 Task: Select the website type as blog.
Action: Mouse moved to (640, 80)
Screenshot: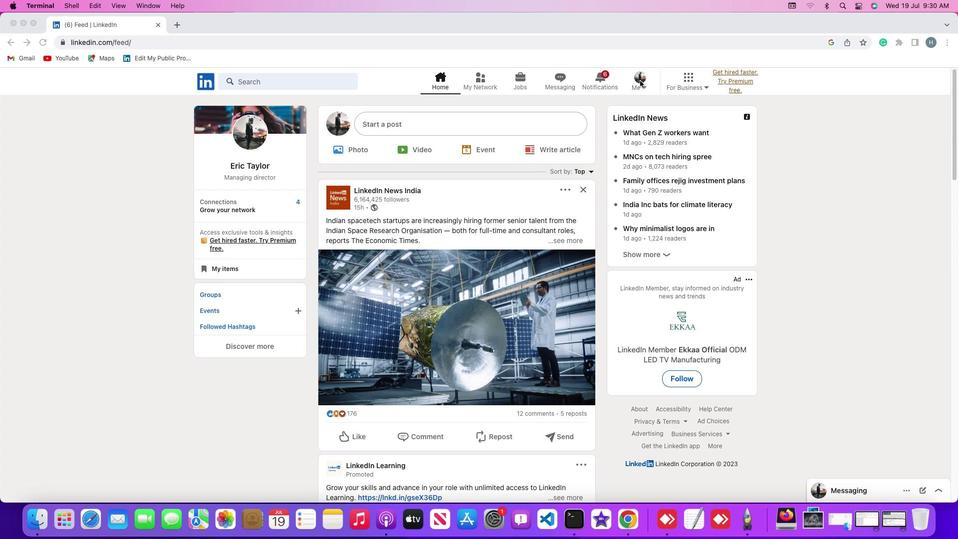 
Action: Mouse pressed left at (640, 80)
Screenshot: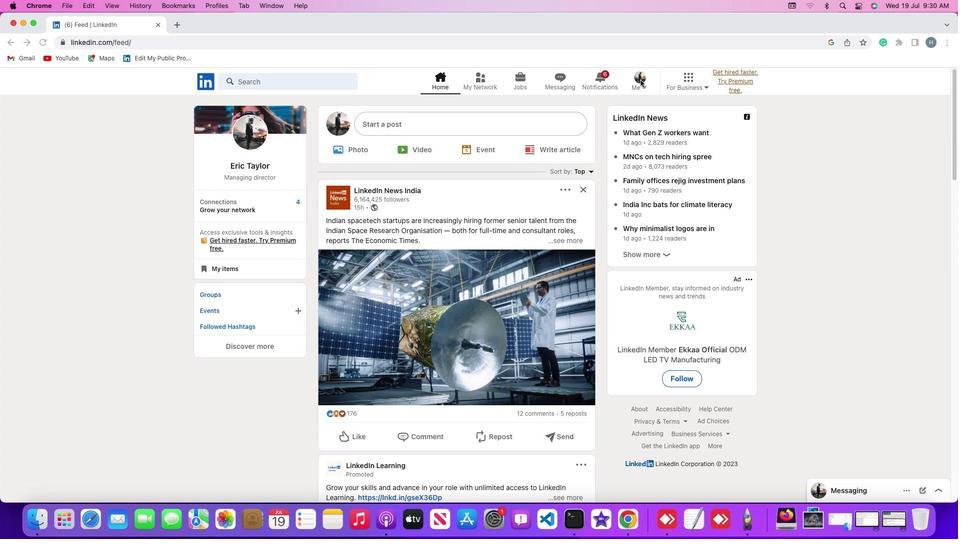
Action: Mouse moved to (642, 83)
Screenshot: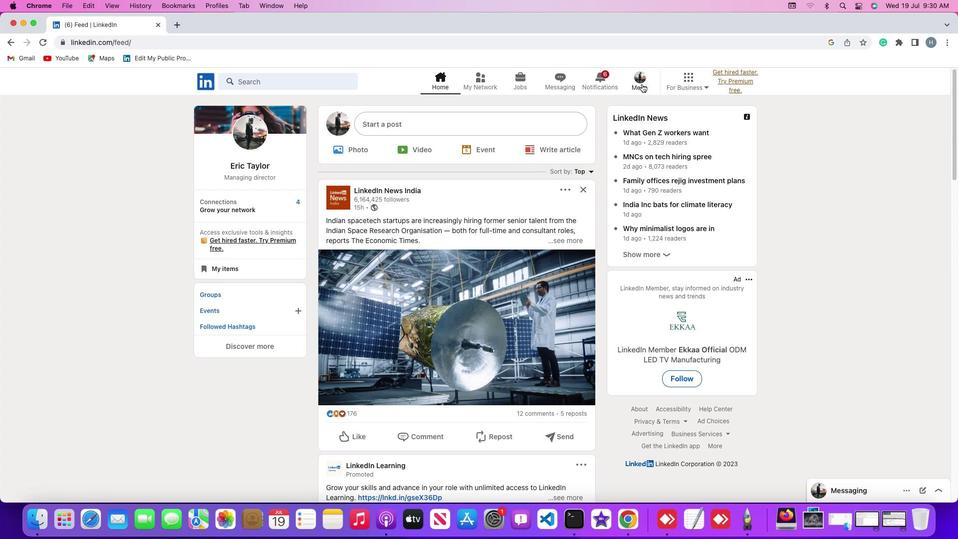 
Action: Mouse pressed left at (642, 83)
Screenshot: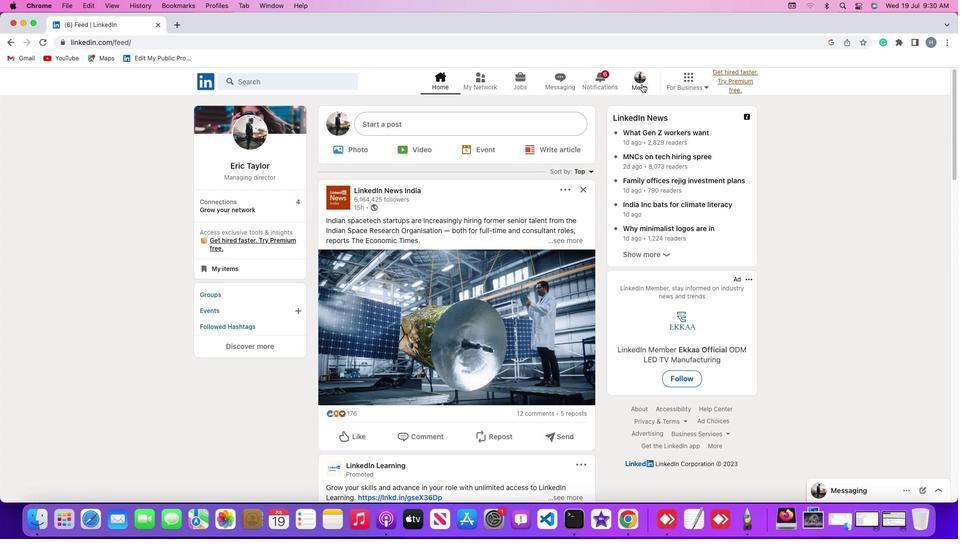 
Action: Mouse moved to (633, 138)
Screenshot: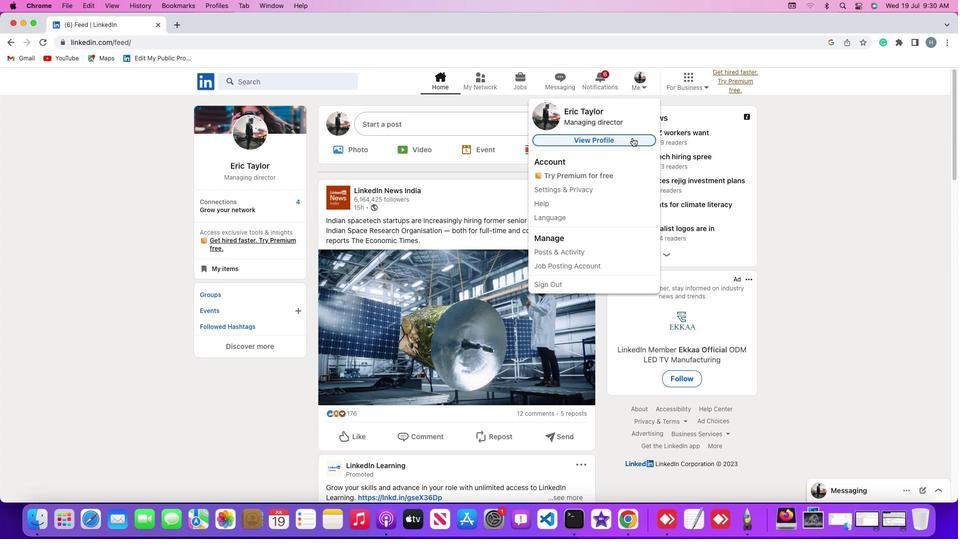 
Action: Mouse pressed left at (633, 138)
Screenshot: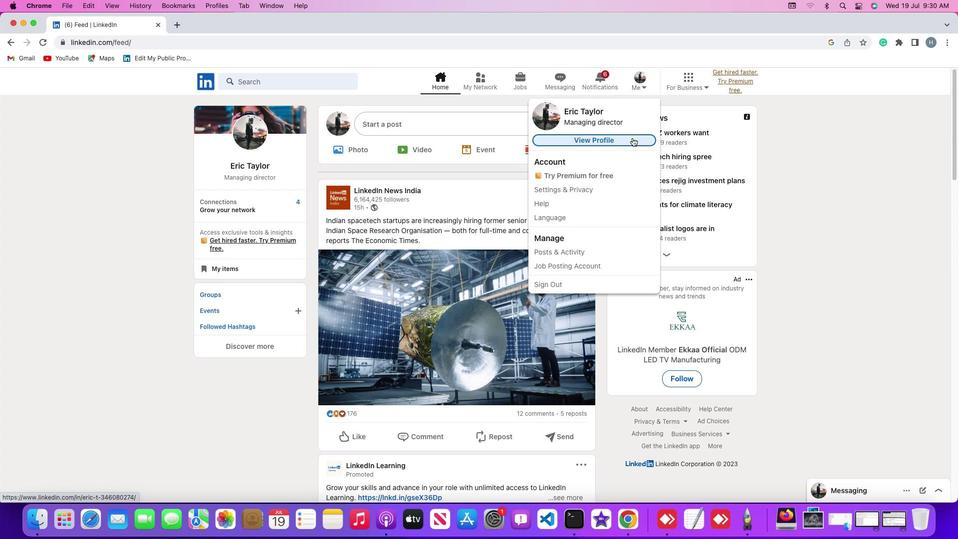 
Action: Mouse moved to (579, 219)
Screenshot: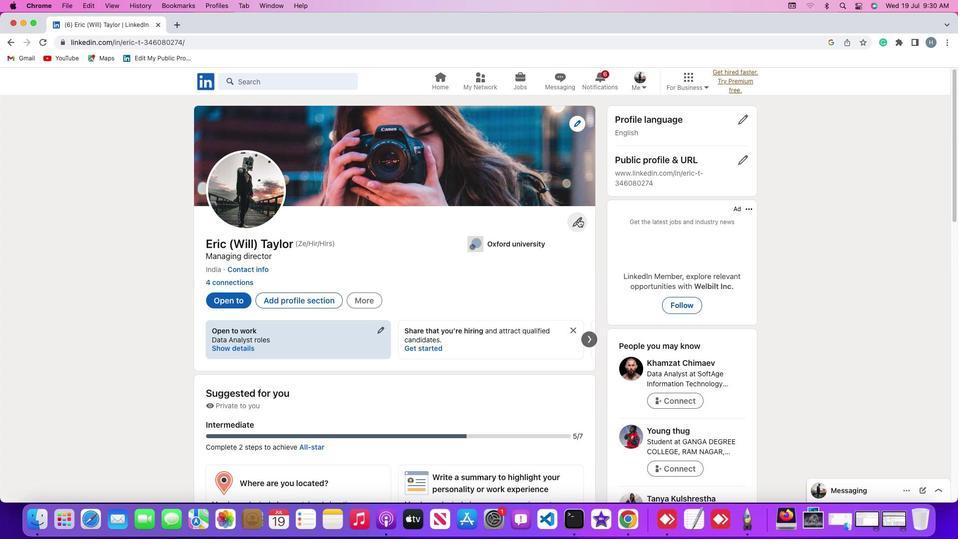 
Action: Mouse pressed left at (579, 219)
Screenshot: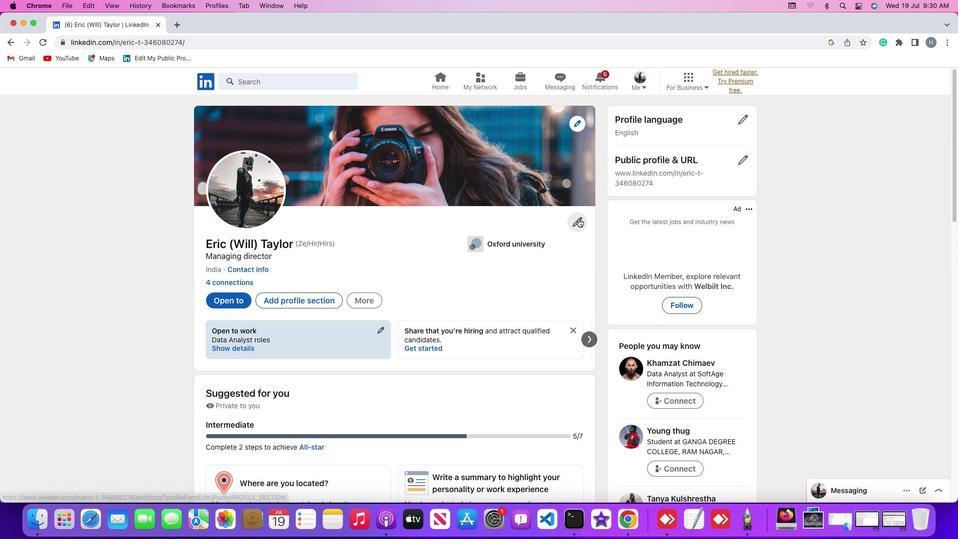 
Action: Mouse moved to (482, 260)
Screenshot: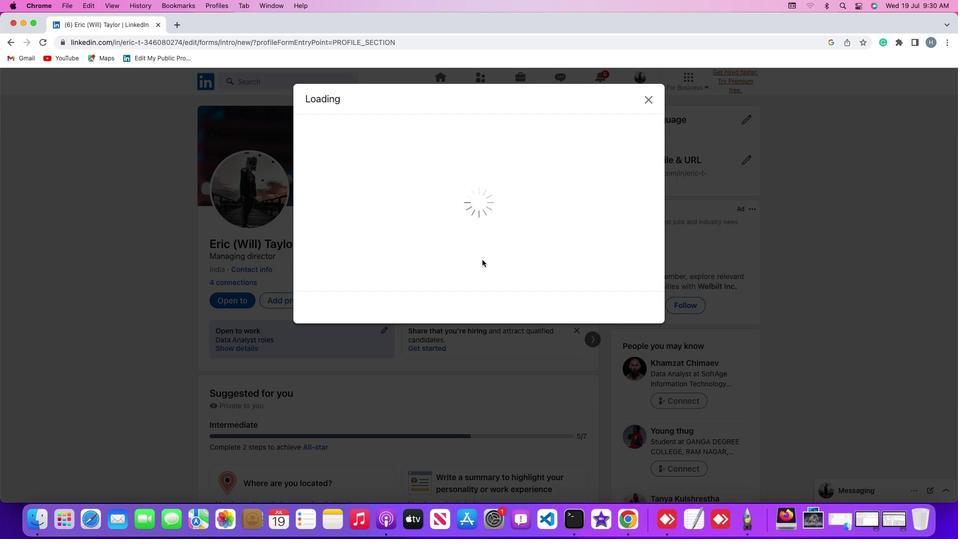 
Action: Mouse scrolled (482, 260) with delta (0, 0)
Screenshot: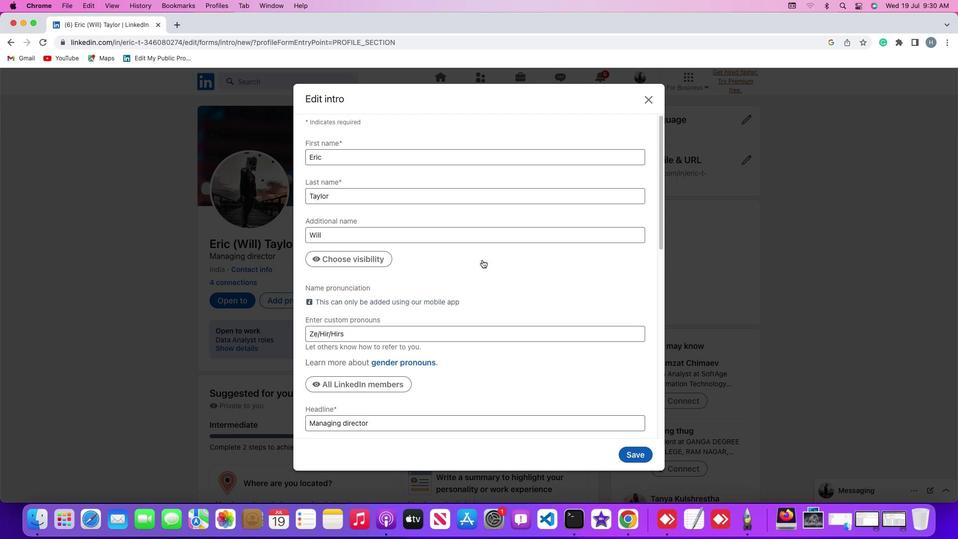 
Action: Mouse scrolled (482, 260) with delta (0, 0)
Screenshot: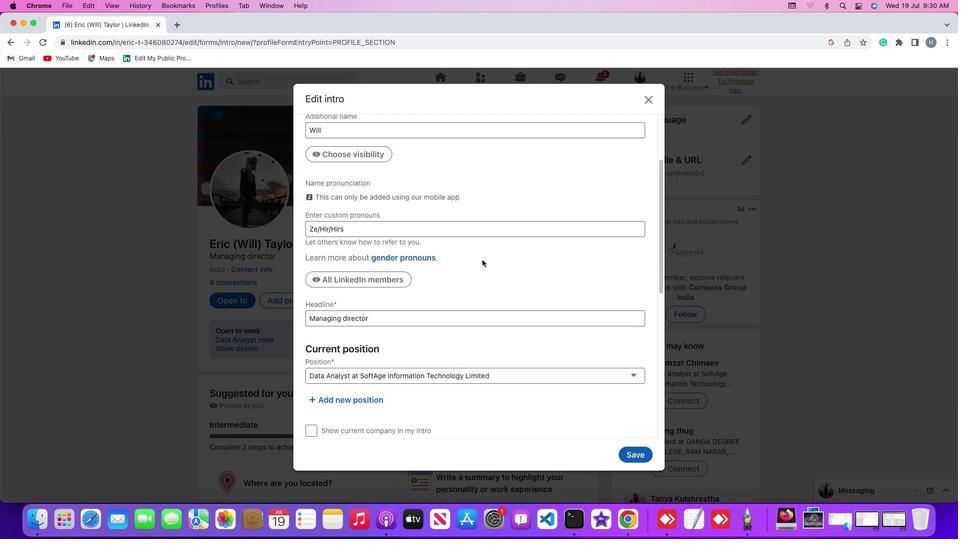
Action: Mouse scrolled (482, 260) with delta (0, -1)
Screenshot: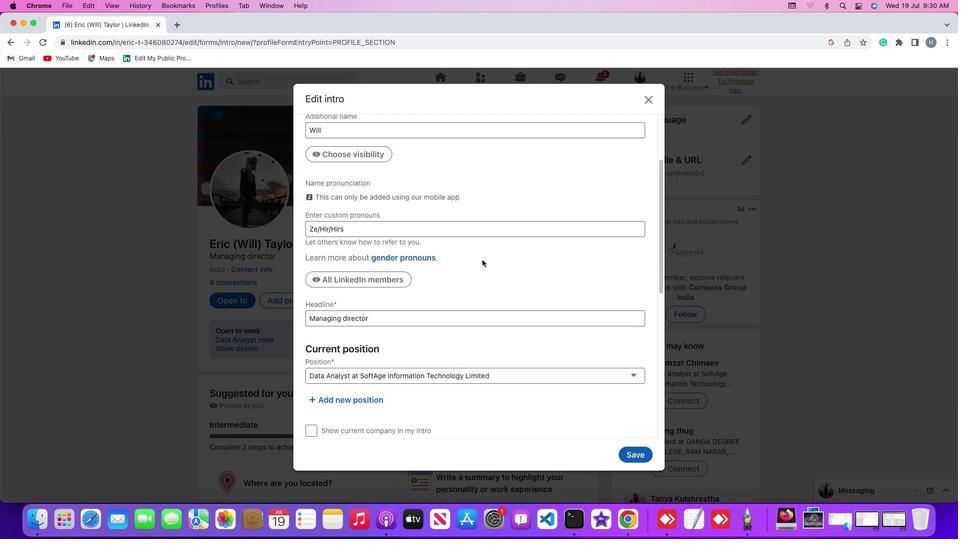 
Action: Mouse scrolled (482, 260) with delta (0, -2)
Screenshot: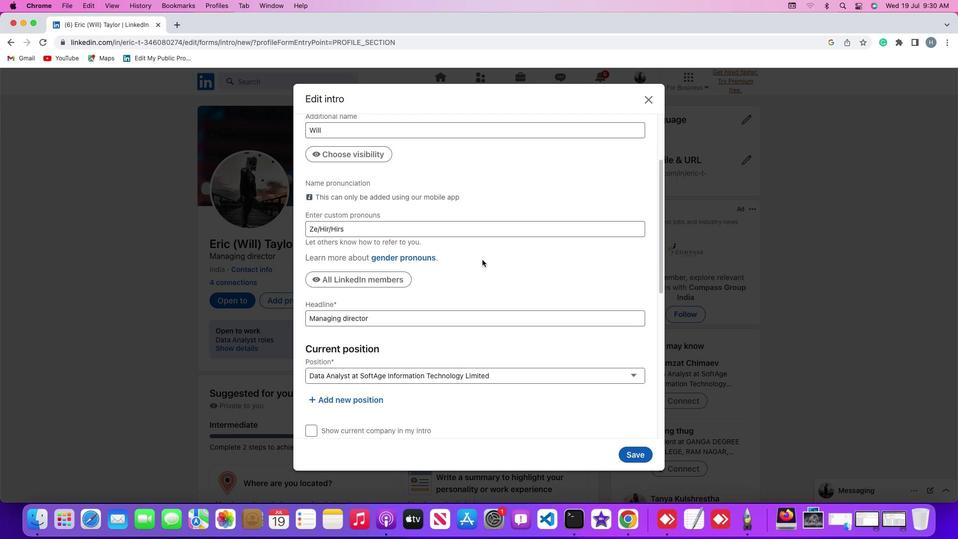
Action: Mouse scrolled (482, 260) with delta (0, -2)
Screenshot: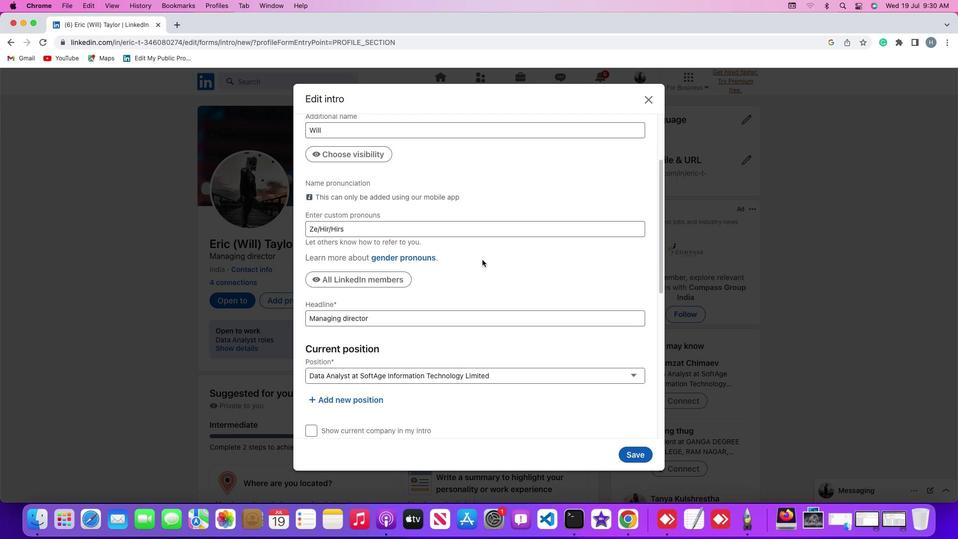 
Action: Mouse scrolled (482, 260) with delta (0, -2)
Screenshot: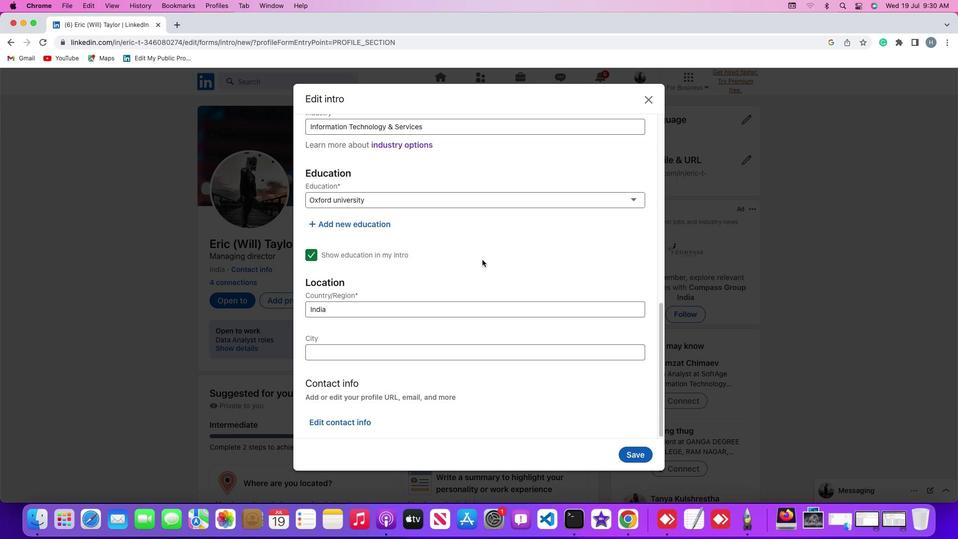 
Action: Mouse scrolled (482, 260) with delta (0, 0)
Screenshot: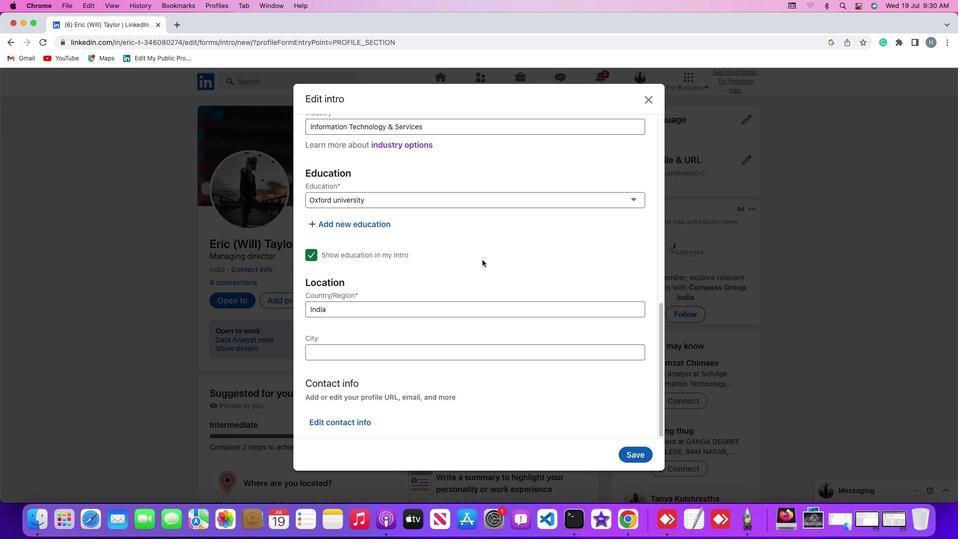 
Action: Mouse scrolled (482, 260) with delta (0, 0)
Screenshot: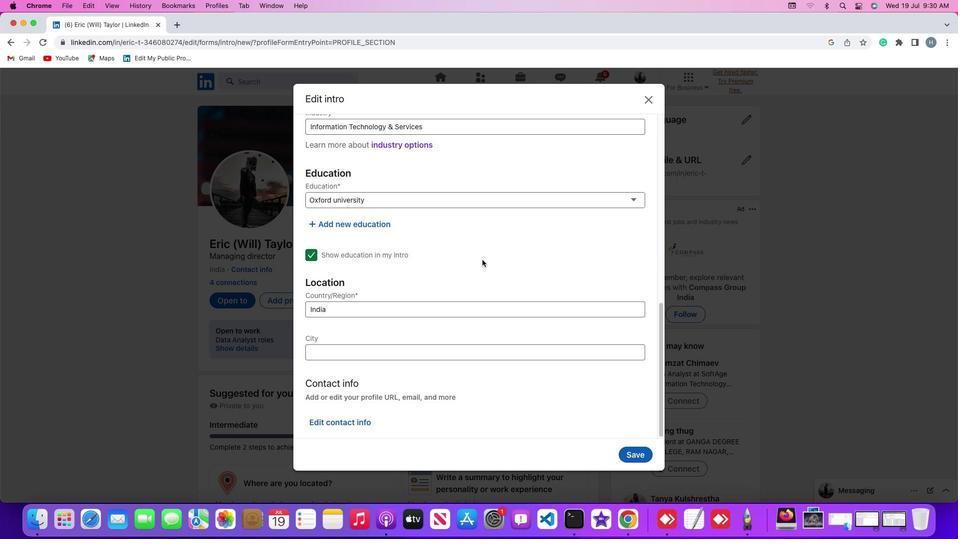 
Action: Mouse scrolled (482, 260) with delta (0, -1)
Screenshot: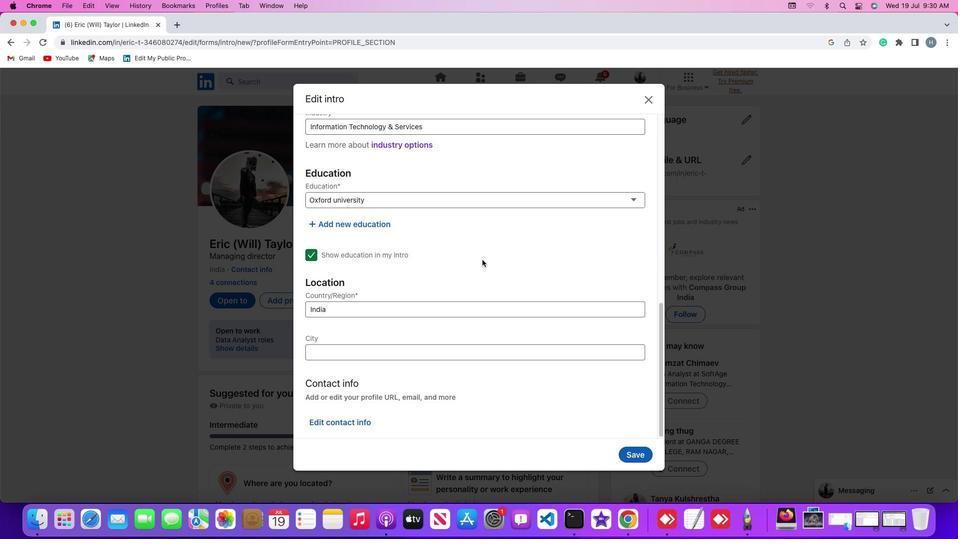 
Action: Mouse scrolled (482, 260) with delta (0, -2)
Screenshot: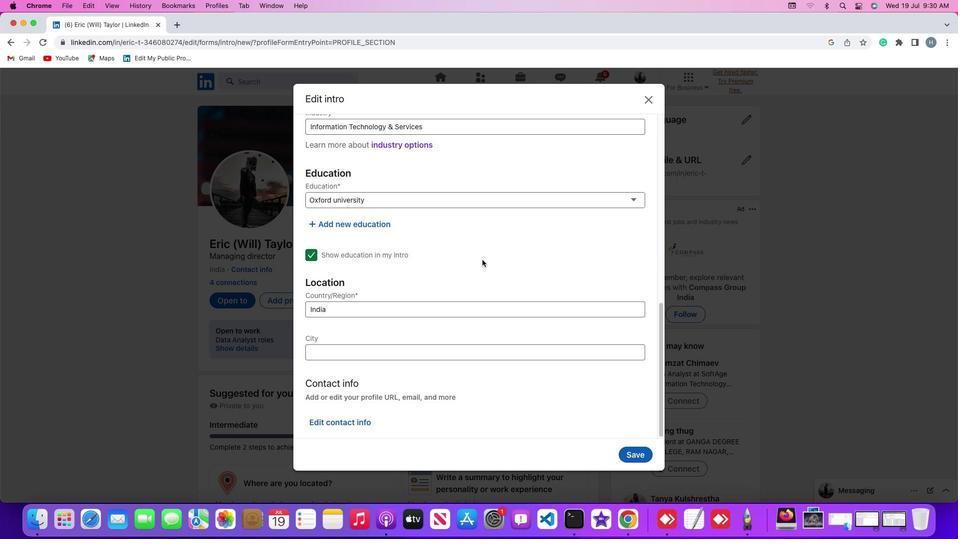 
Action: Mouse scrolled (482, 260) with delta (0, -2)
Screenshot: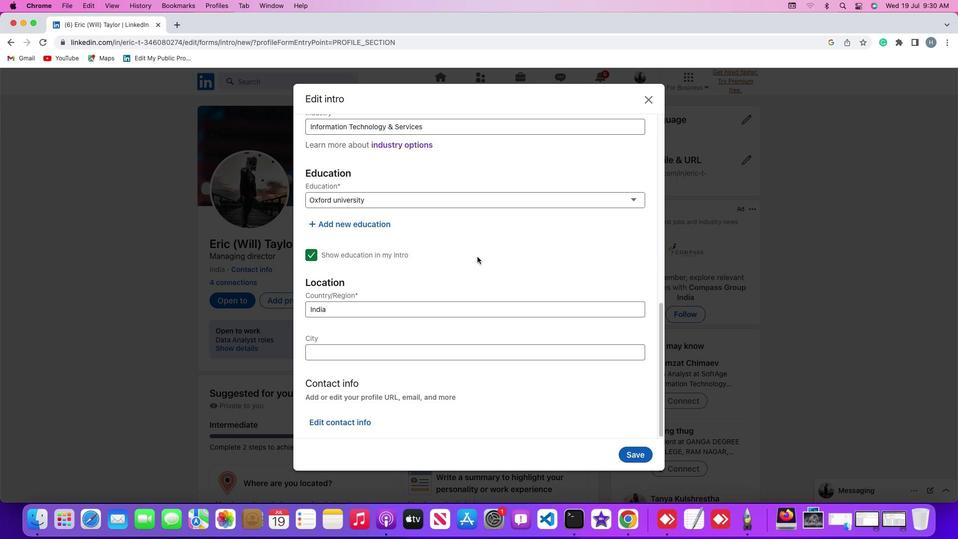 
Action: Mouse scrolled (482, 260) with delta (0, -3)
Screenshot: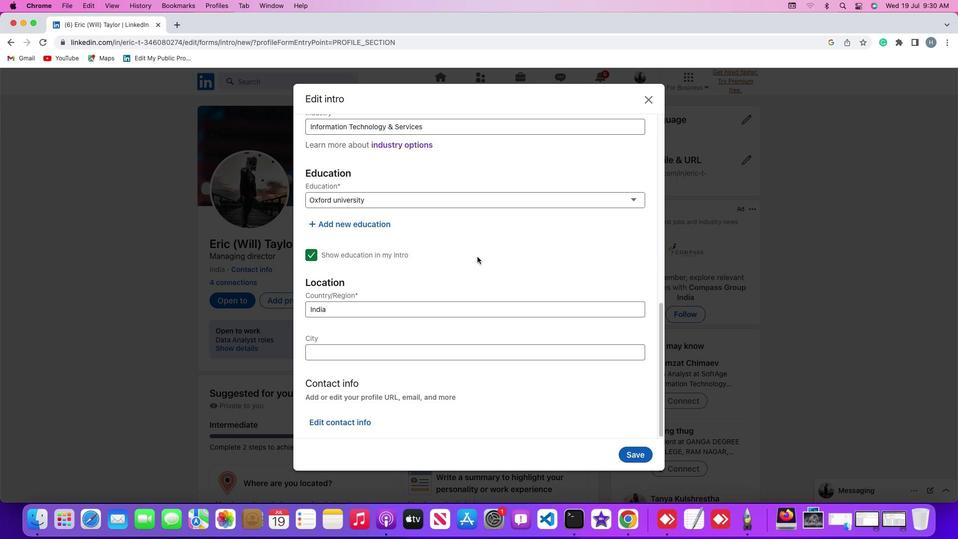 
Action: Mouse moved to (477, 256)
Screenshot: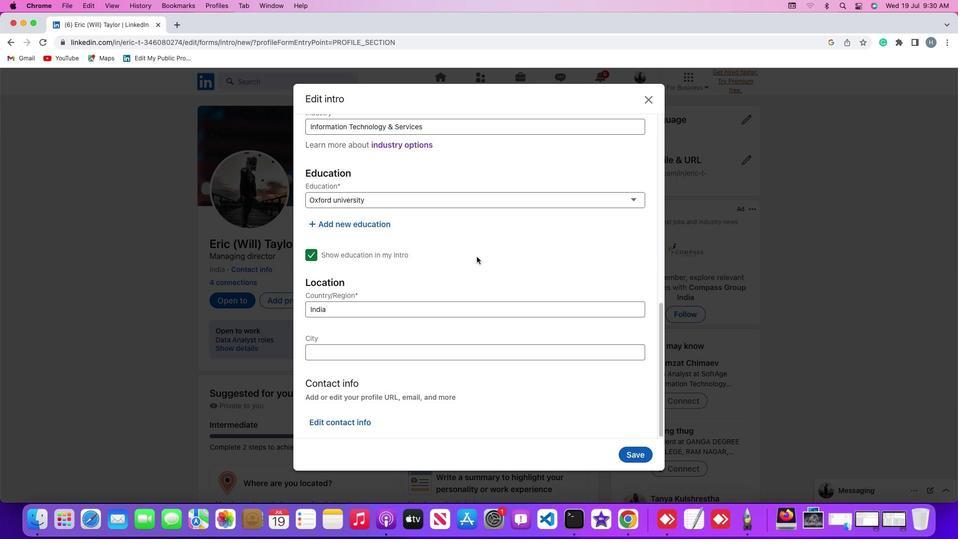 
Action: Mouse scrolled (477, 256) with delta (0, 0)
Screenshot: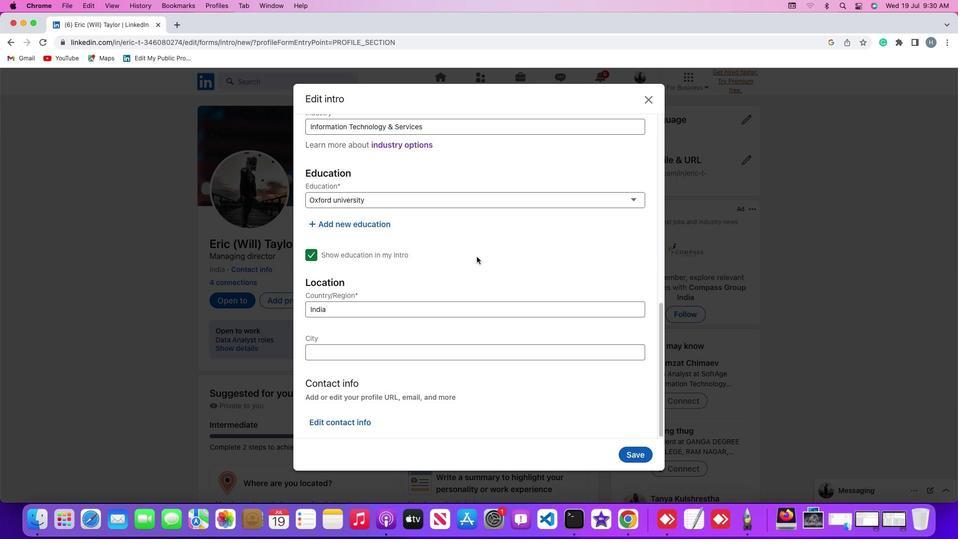 
Action: Mouse scrolled (477, 256) with delta (0, 0)
Screenshot: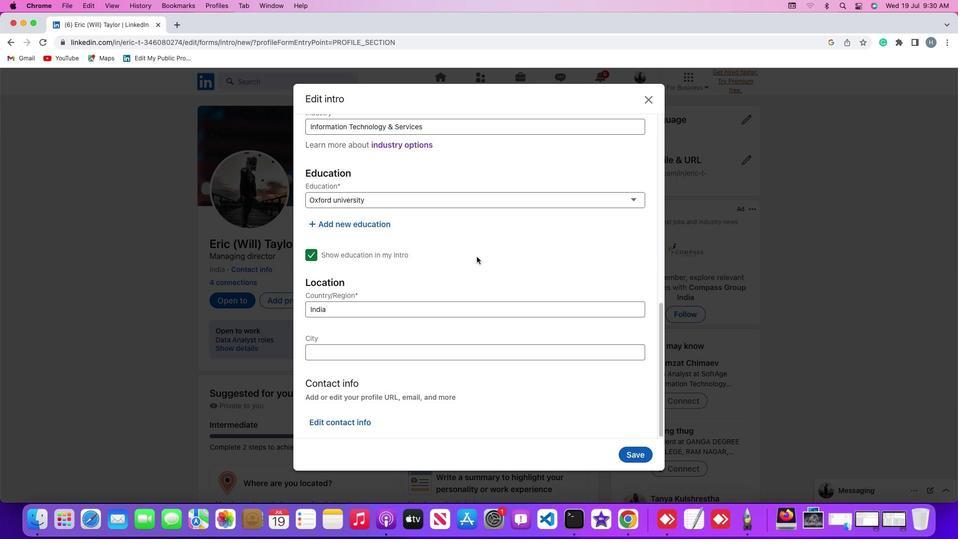 
Action: Mouse scrolled (477, 256) with delta (0, -1)
Screenshot: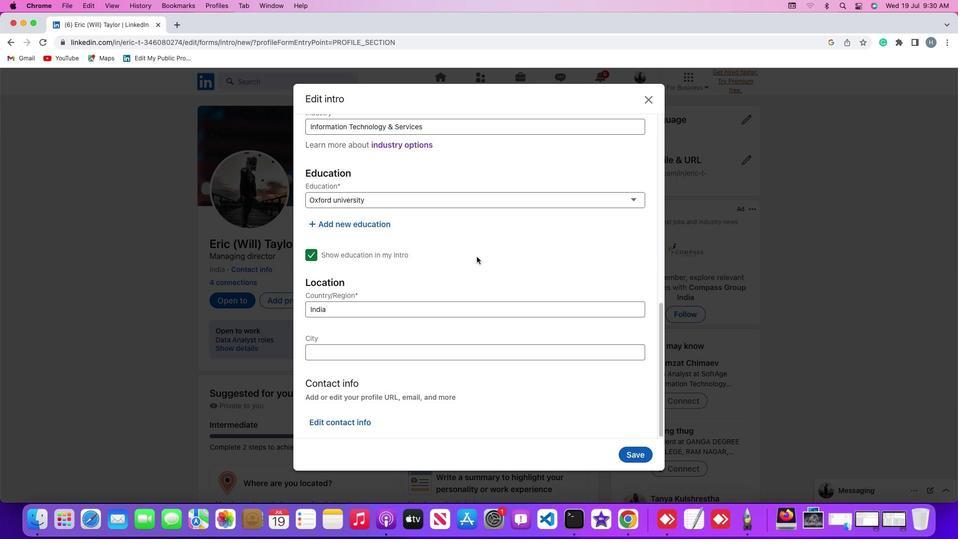 
Action: Mouse scrolled (477, 256) with delta (0, -2)
Screenshot: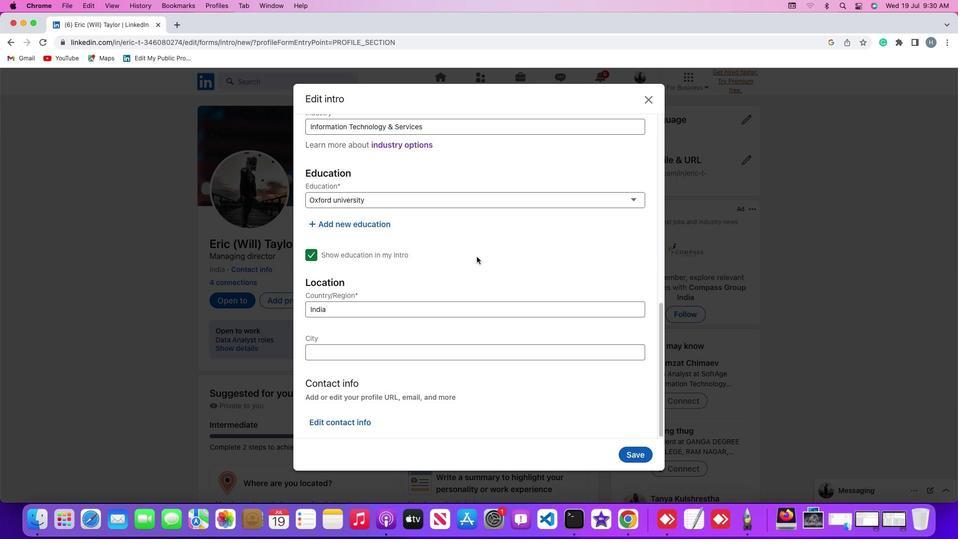 
Action: Mouse moved to (366, 423)
Screenshot: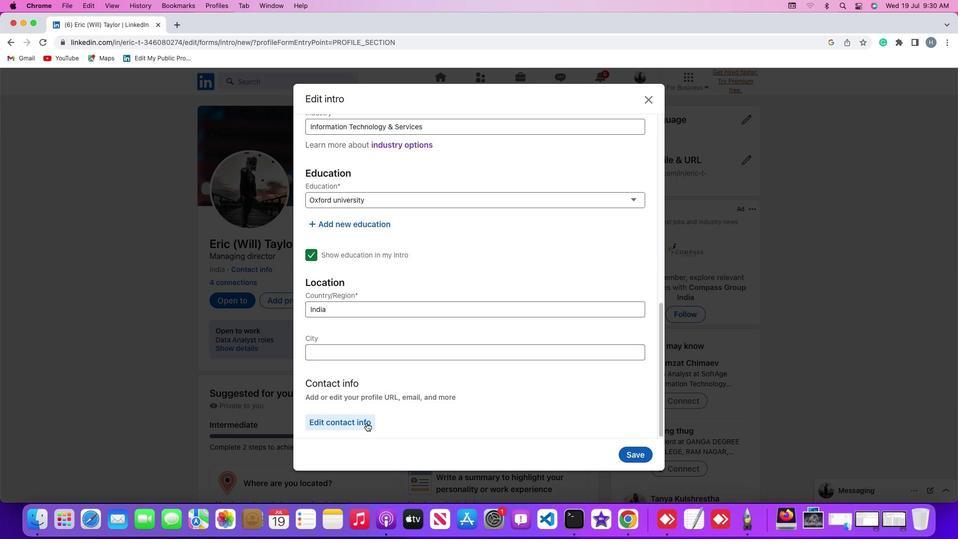 
Action: Mouse pressed left at (366, 423)
Screenshot: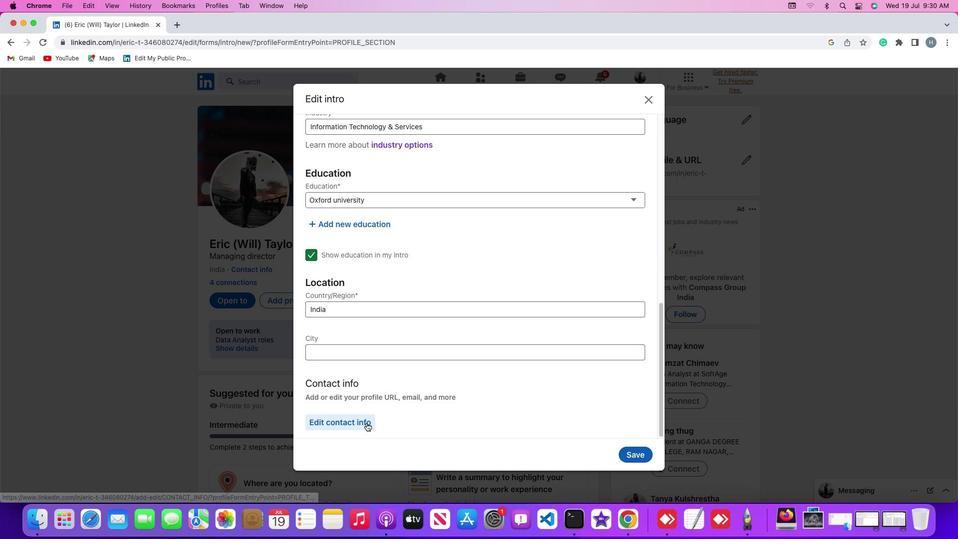 
Action: Mouse moved to (472, 292)
Screenshot: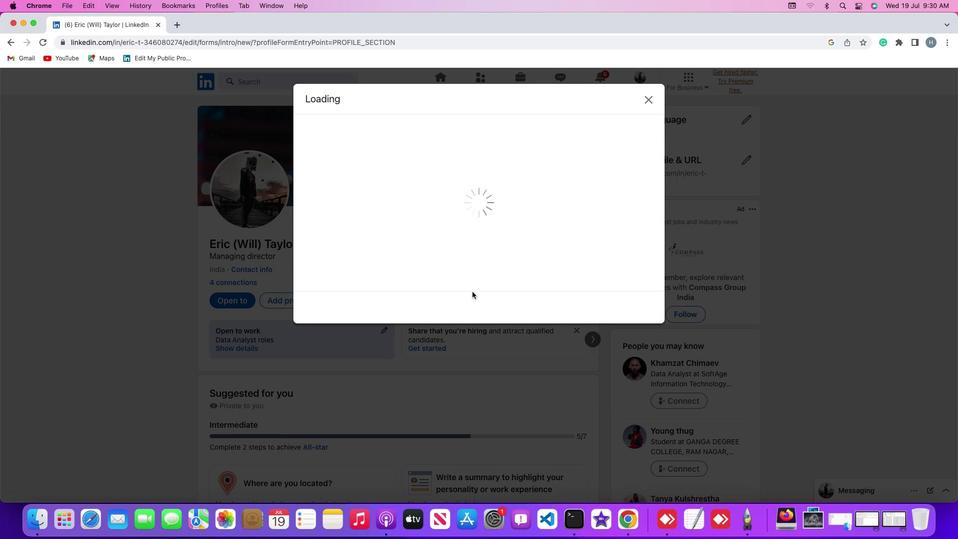 
Action: Mouse scrolled (472, 292) with delta (0, 0)
Screenshot: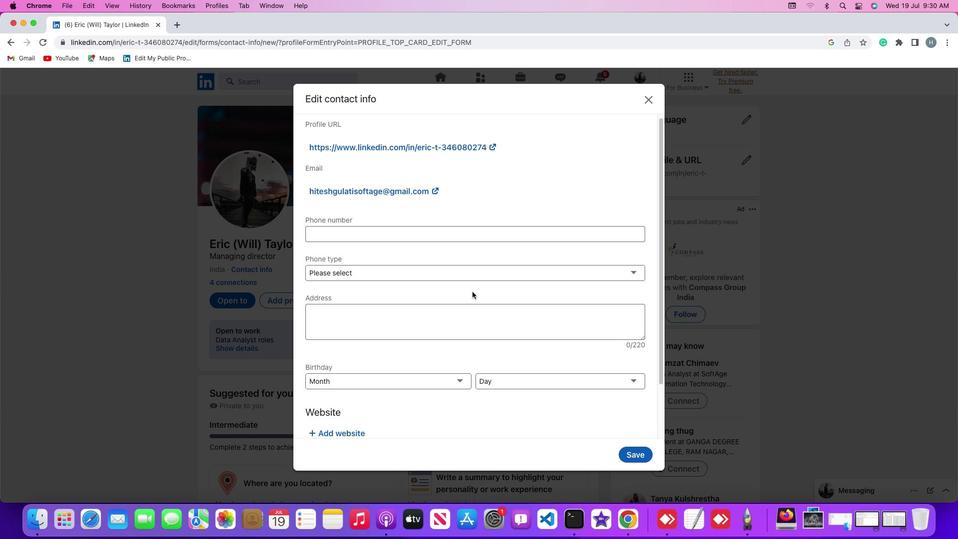 
Action: Mouse scrolled (472, 292) with delta (0, 0)
Screenshot: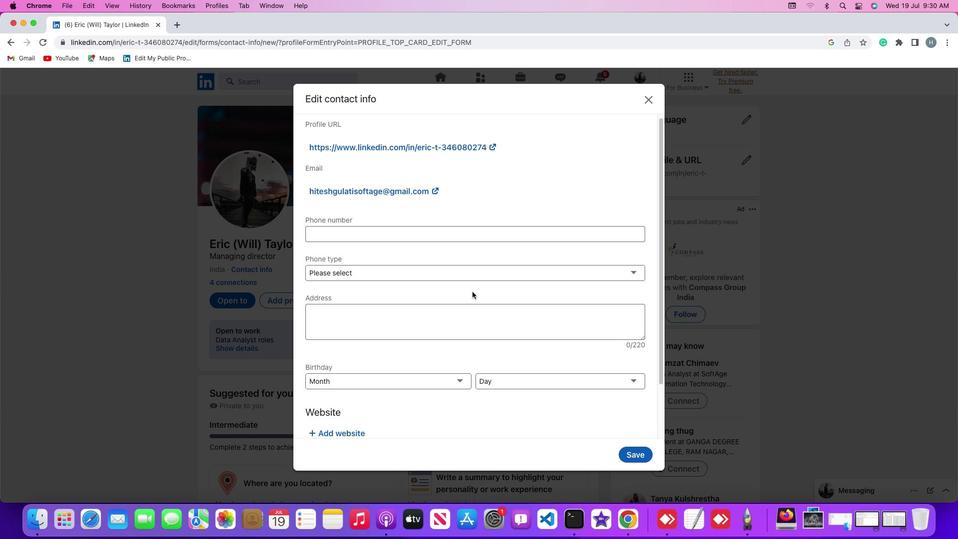 
Action: Mouse scrolled (472, 292) with delta (0, -1)
Screenshot: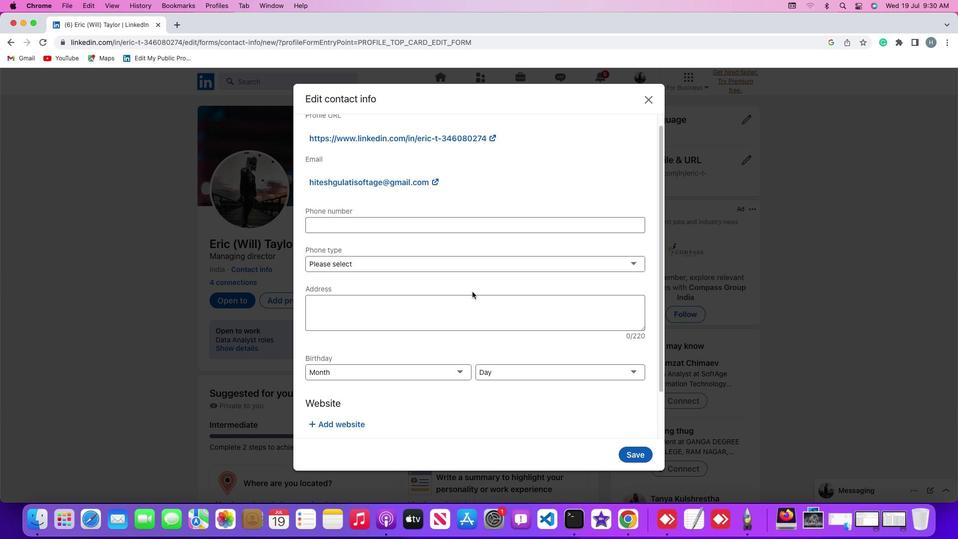 
Action: Mouse scrolled (472, 292) with delta (0, -2)
Screenshot: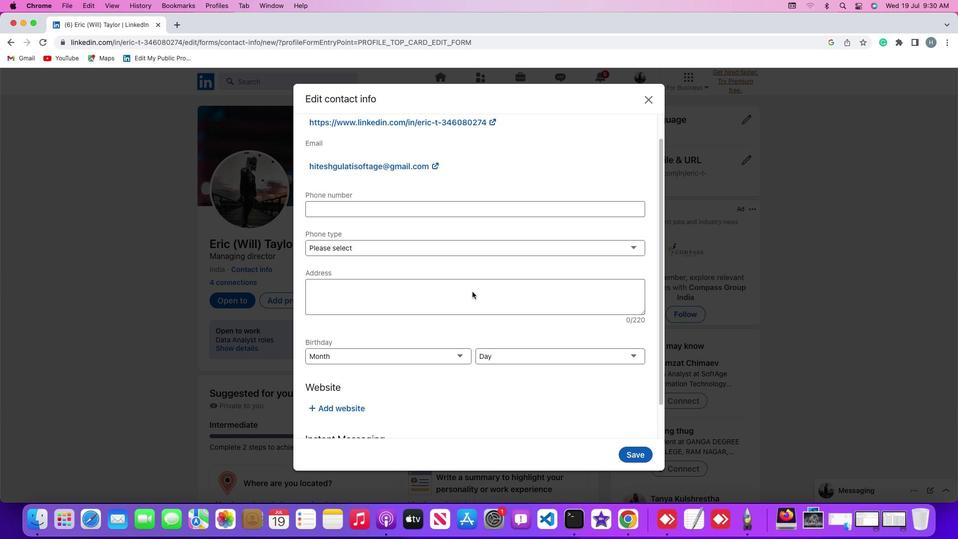 
Action: Mouse scrolled (472, 292) with delta (0, -2)
Screenshot: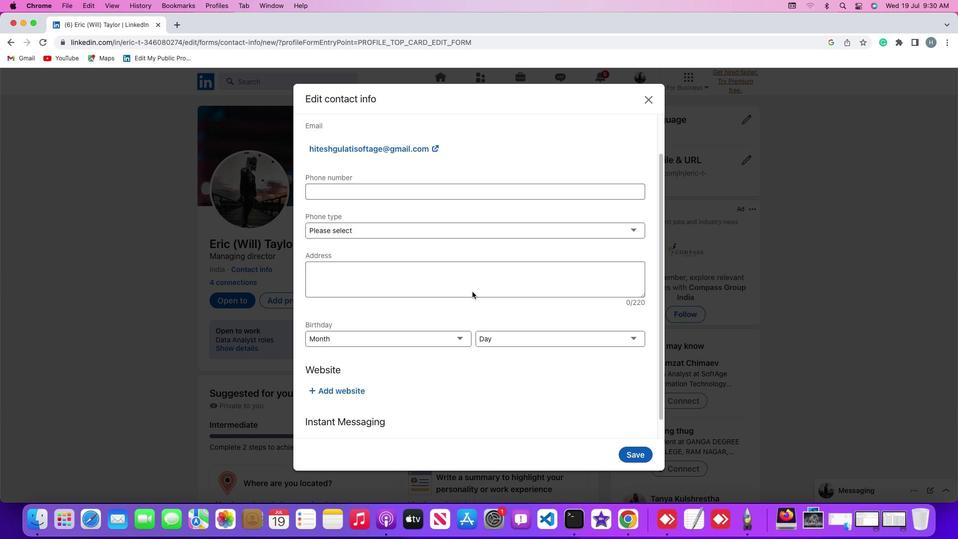 
Action: Mouse scrolled (472, 292) with delta (0, 0)
Screenshot: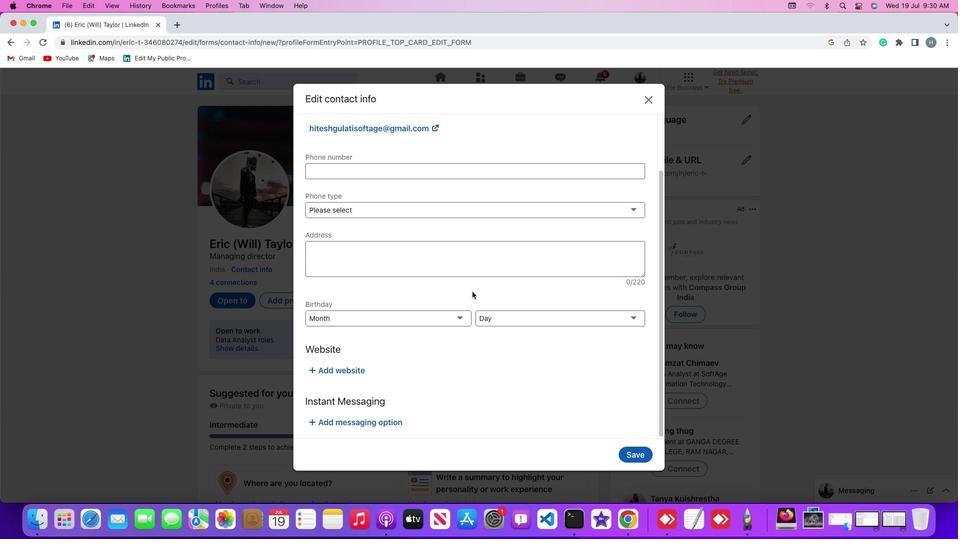 
Action: Mouse scrolled (472, 292) with delta (0, 0)
Screenshot: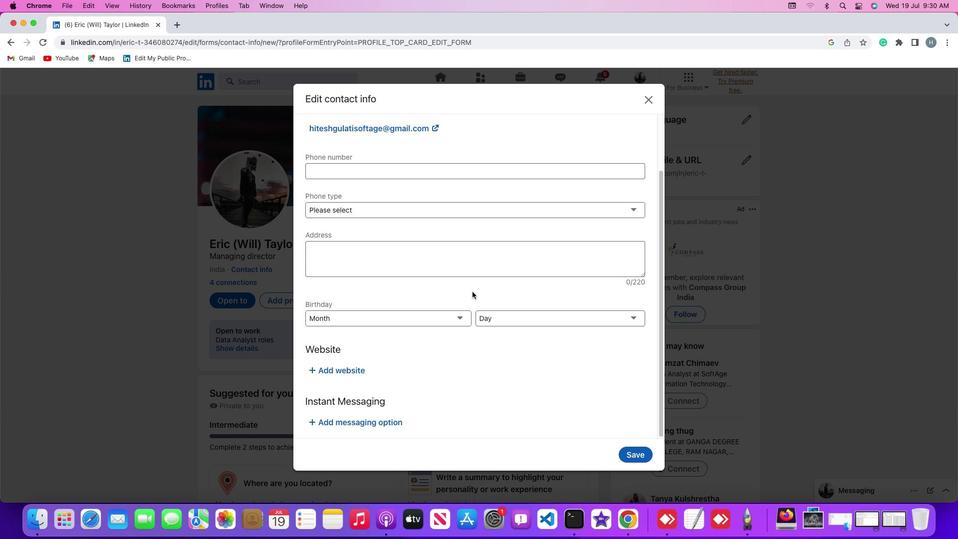 
Action: Mouse scrolled (472, 292) with delta (0, -1)
Screenshot: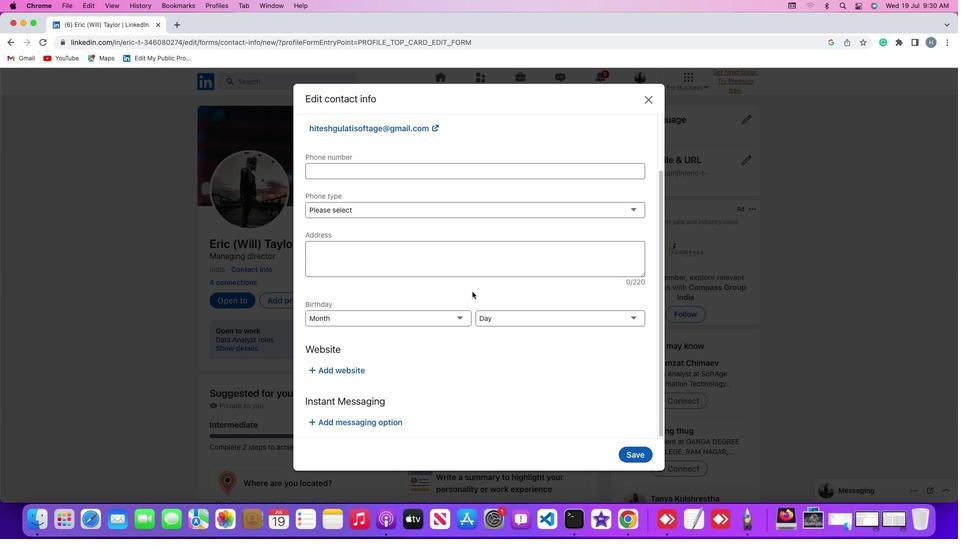 
Action: Mouse scrolled (472, 292) with delta (0, -2)
Screenshot: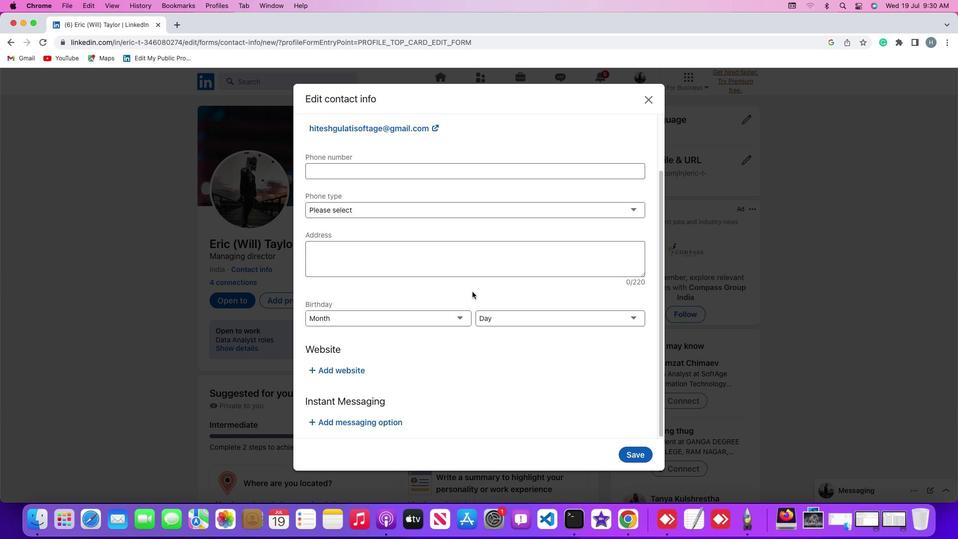 
Action: Mouse moved to (358, 369)
Screenshot: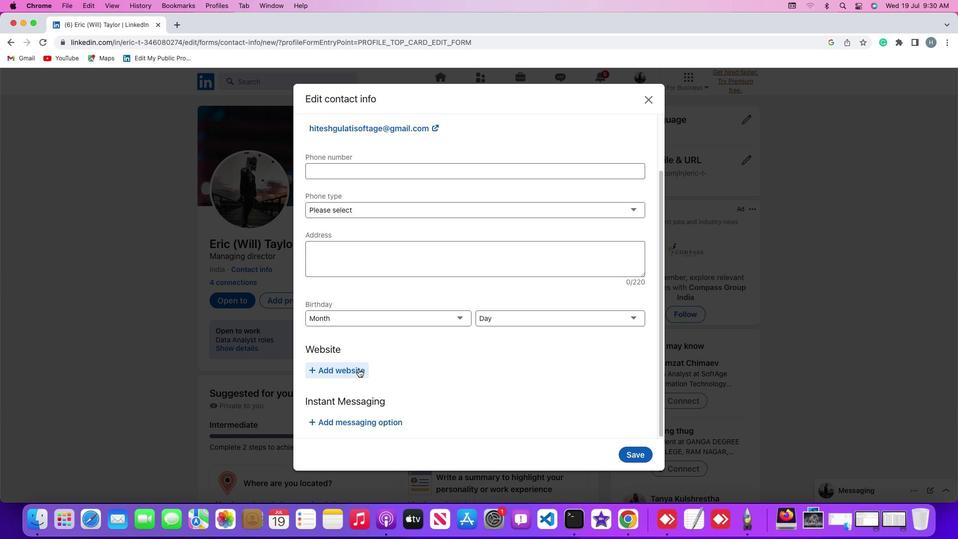 
Action: Mouse pressed left at (358, 369)
Screenshot: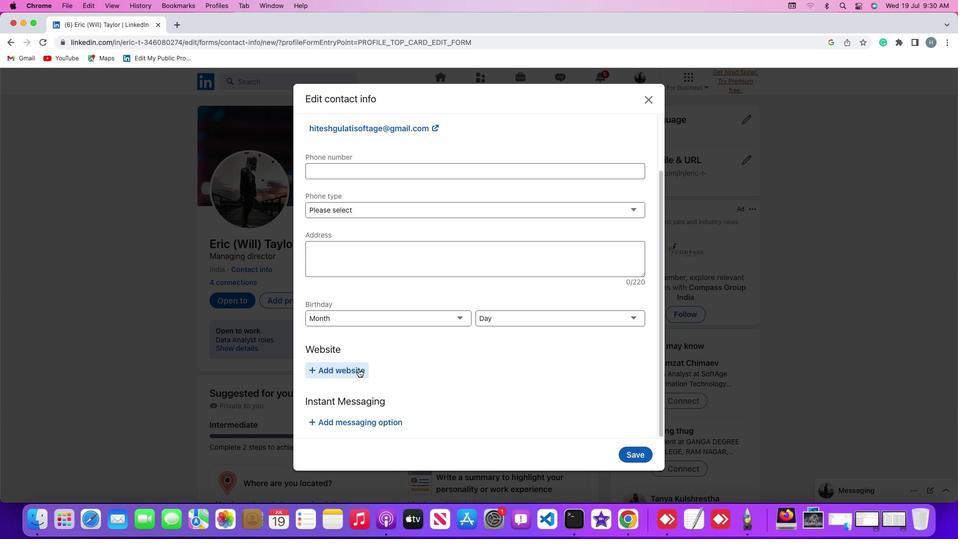 
Action: Mouse moved to (411, 370)
Screenshot: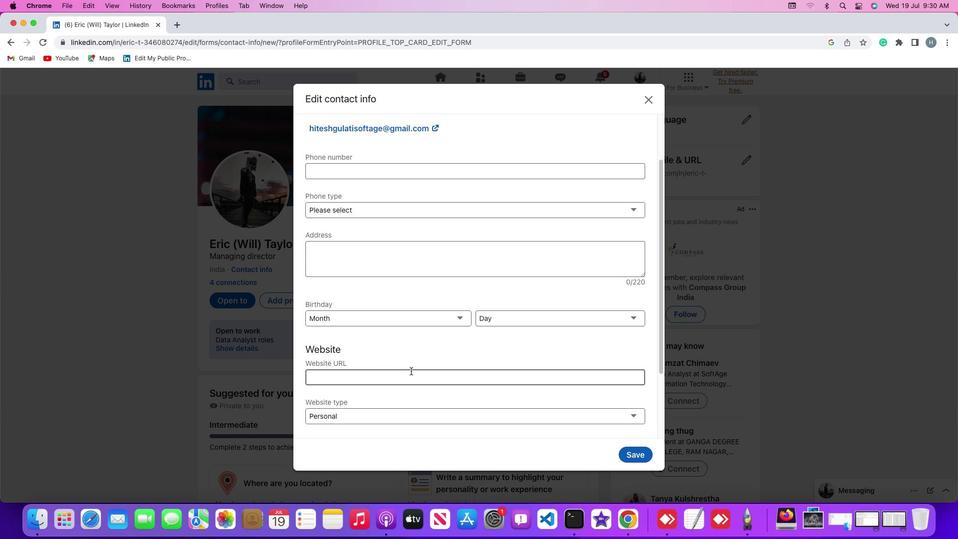 
Action: Mouse scrolled (411, 370) with delta (0, 0)
Screenshot: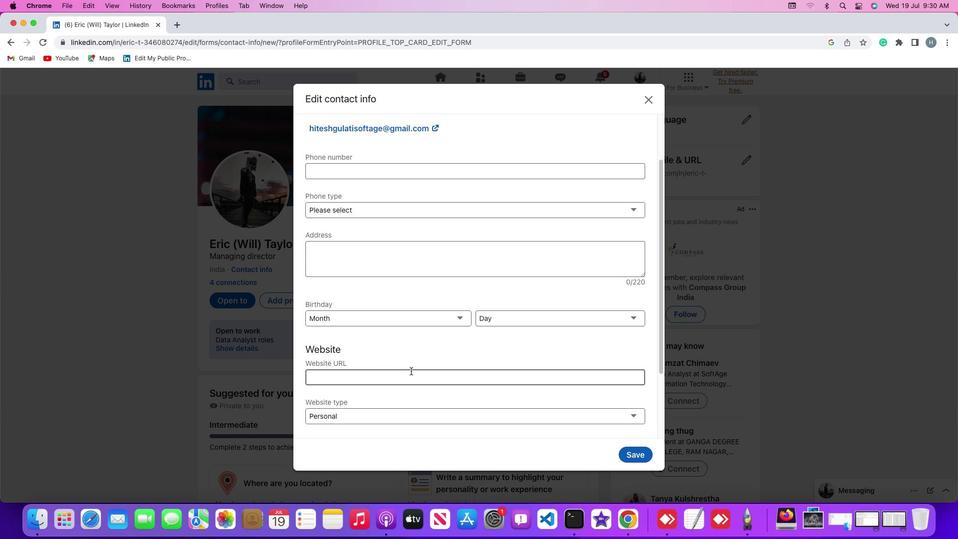 
Action: Mouse scrolled (411, 370) with delta (0, 0)
Screenshot: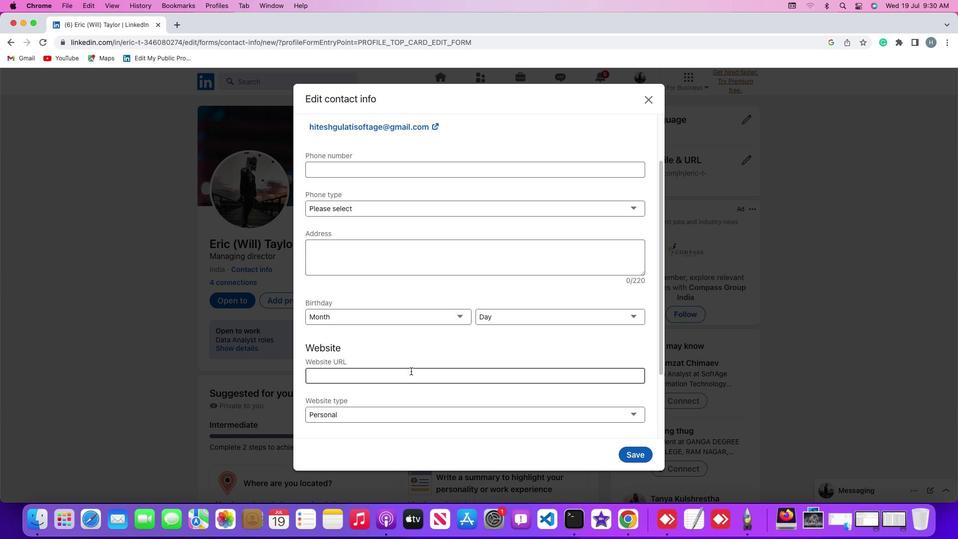 
Action: Mouse scrolled (411, 370) with delta (0, 0)
Screenshot: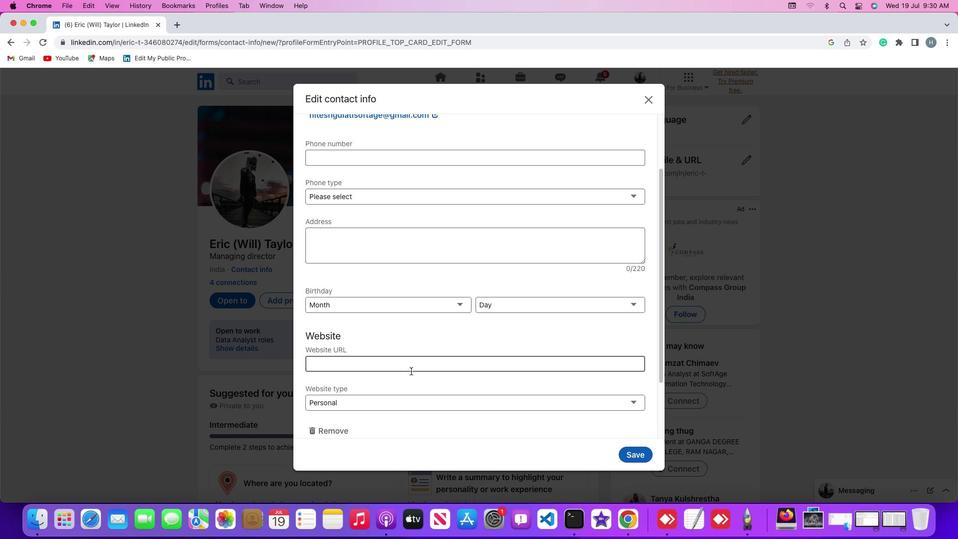 
Action: Mouse moved to (633, 342)
Screenshot: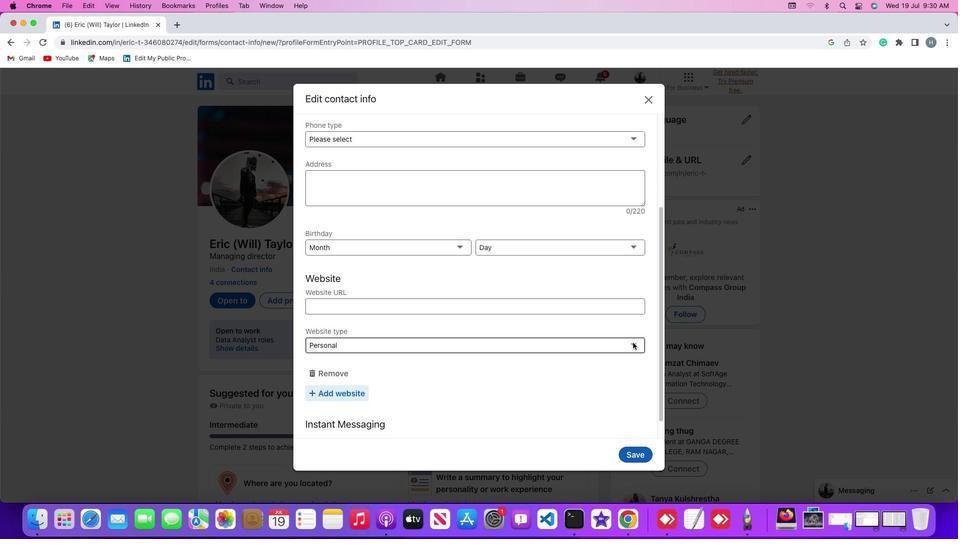 
Action: Mouse pressed left at (633, 342)
Screenshot: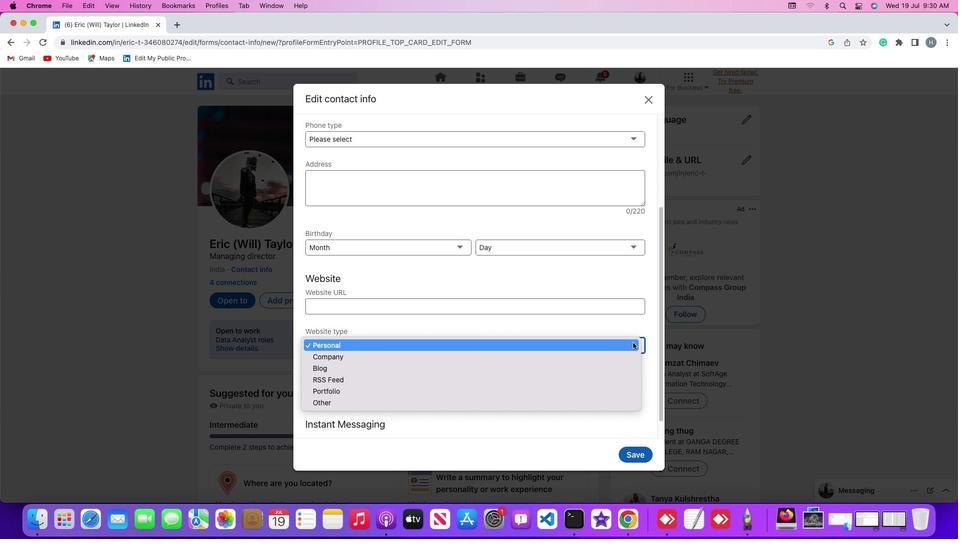 
Action: Mouse moved to (617, 365)
Screenshot: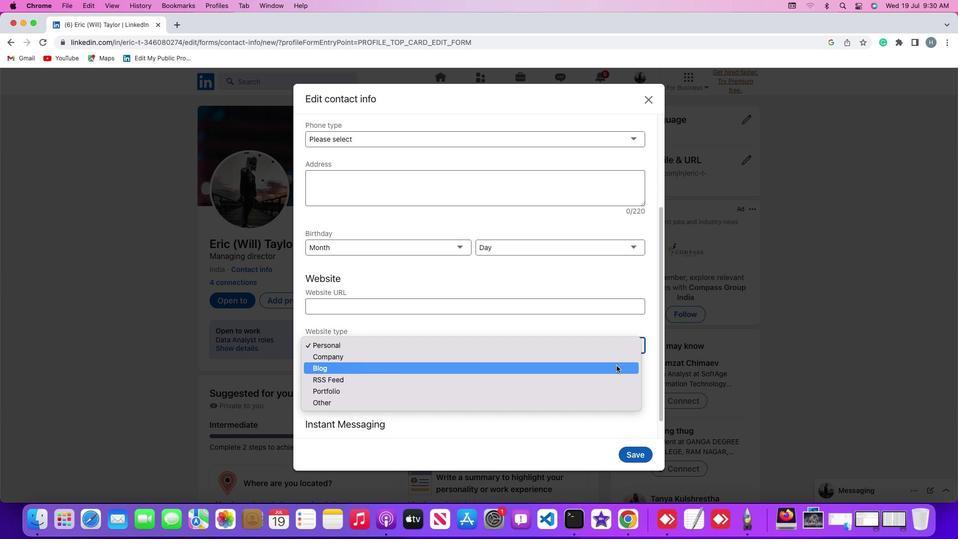 
Action: Mouse pressed left at (617, 365)
Screenshot: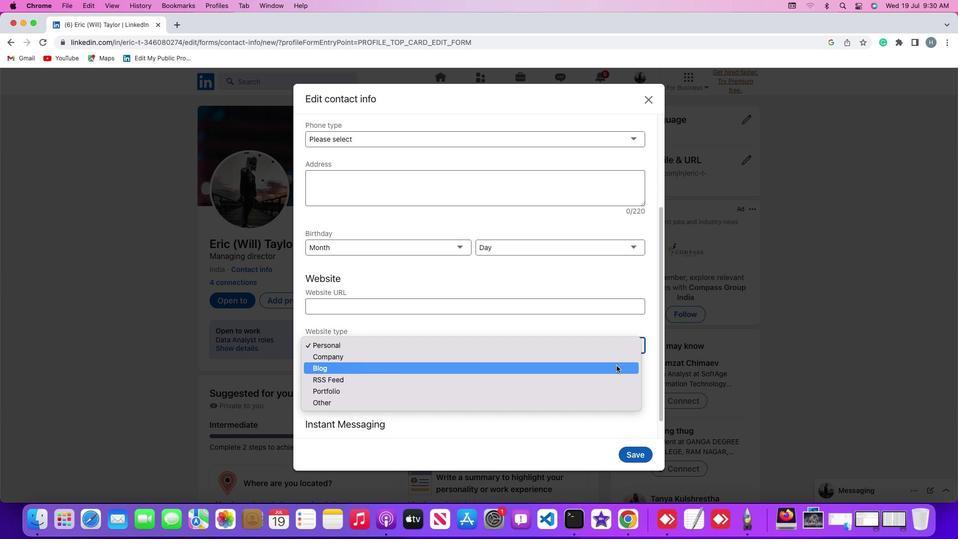 
Action: Mouse moved to (616, 362)
Screenshot: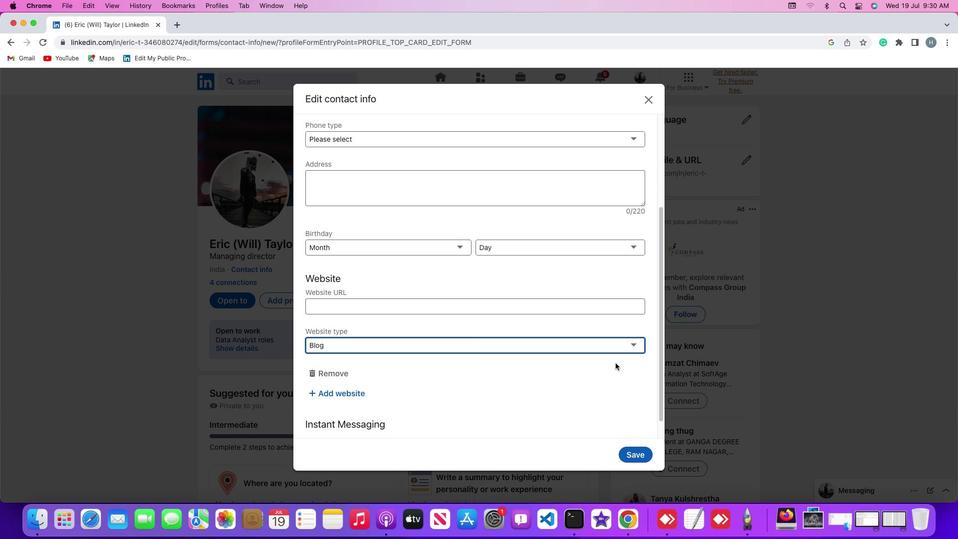 
